 Task: Discover art museums and galleries in New York City, New York, and Boston, Massachusetts.
Action: Key pressed <Key.caps_lock>N<Key.caps_lock>ew<Key.space>york<Key.space>city,new<Key.space>york<Key.enter>
Screenshot: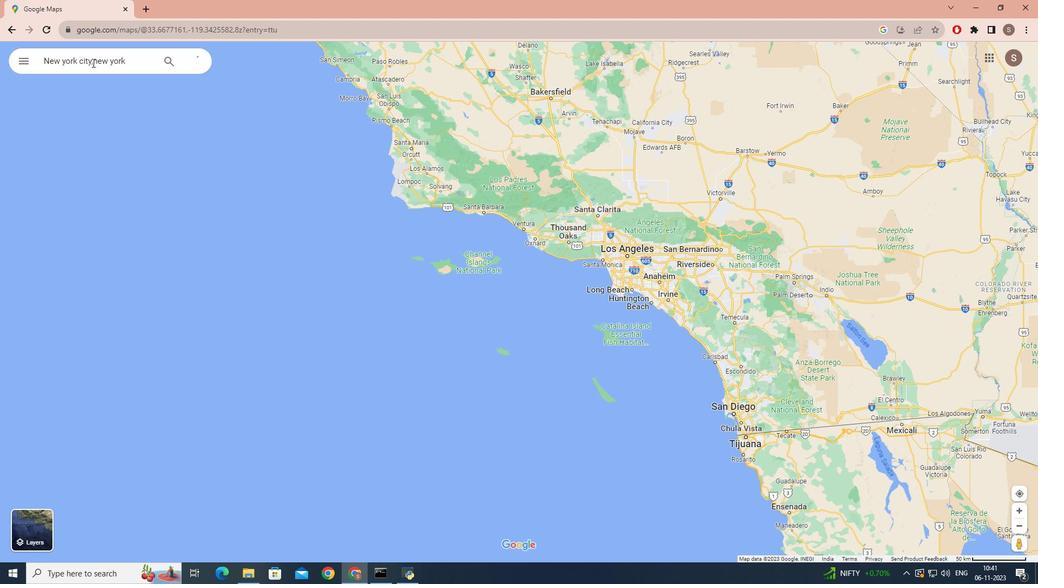 
Action: Mouse moved to (109, 239)
Screenshot: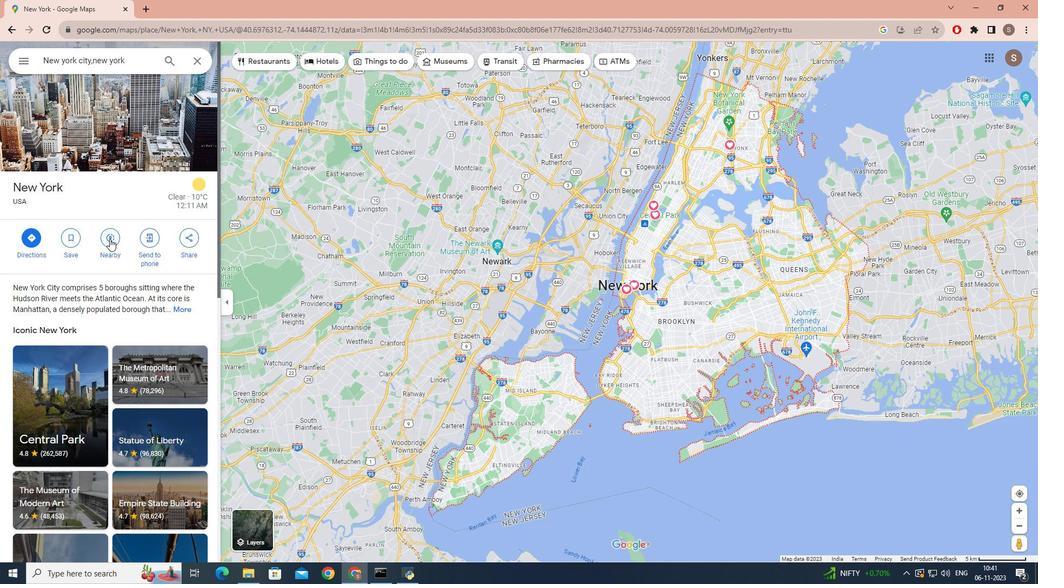
Action: Mouse pressed left at (109, 239)
Screenshot: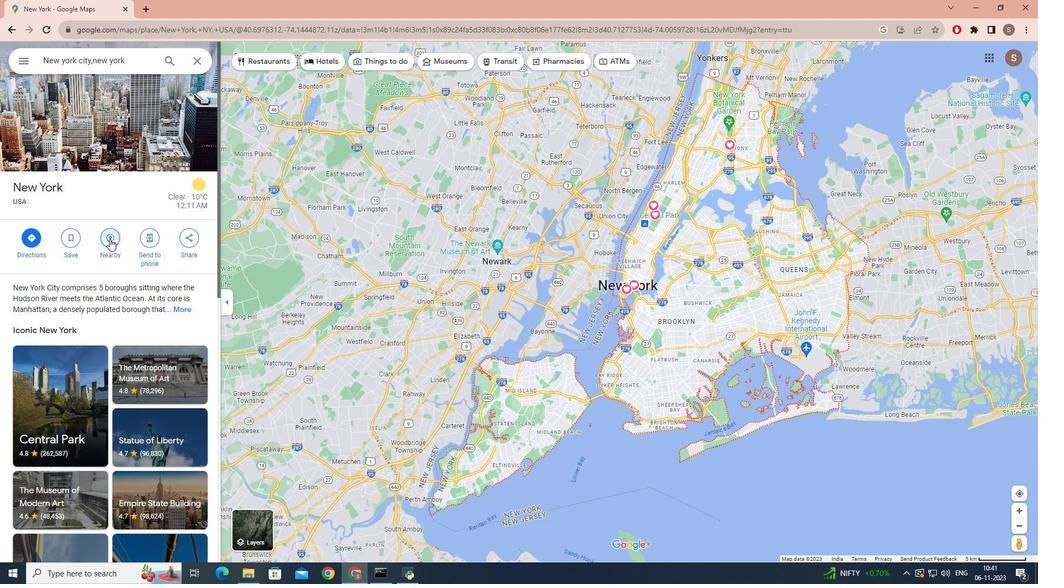 
Action: Mouse scrolled (109, 239) with delta (0, 0)
Screenshot: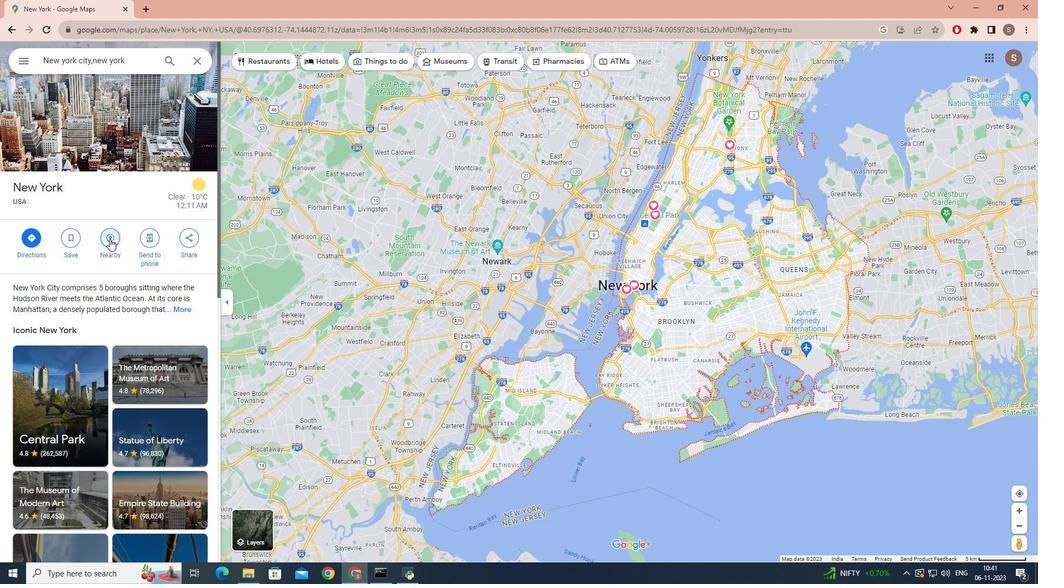 
Action: Mouse moved to (109, 239)
Screenshot: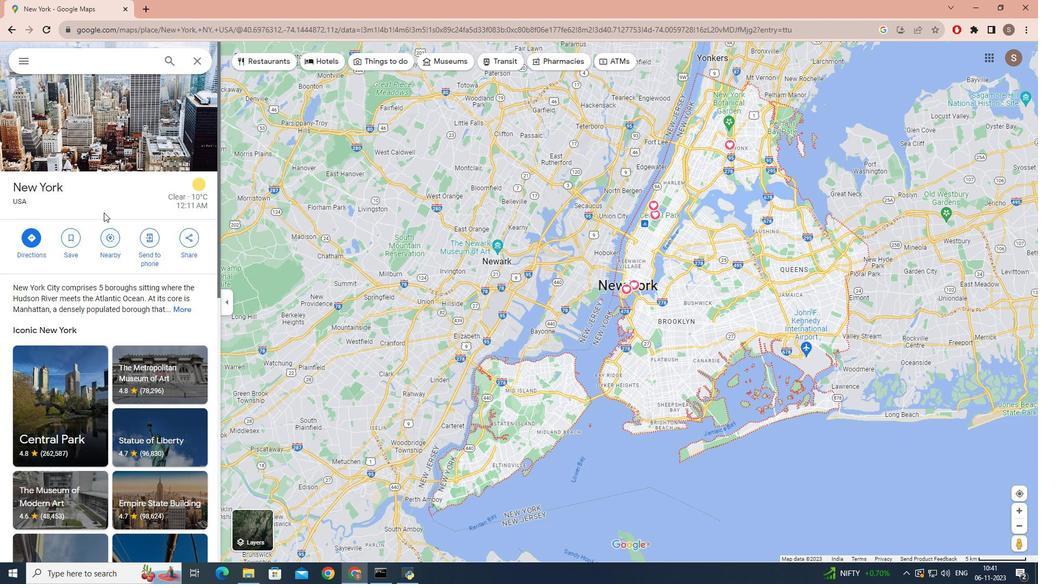 
Action: Mouse scrolled (109, 239) with delta (0, 0)
Screenshot: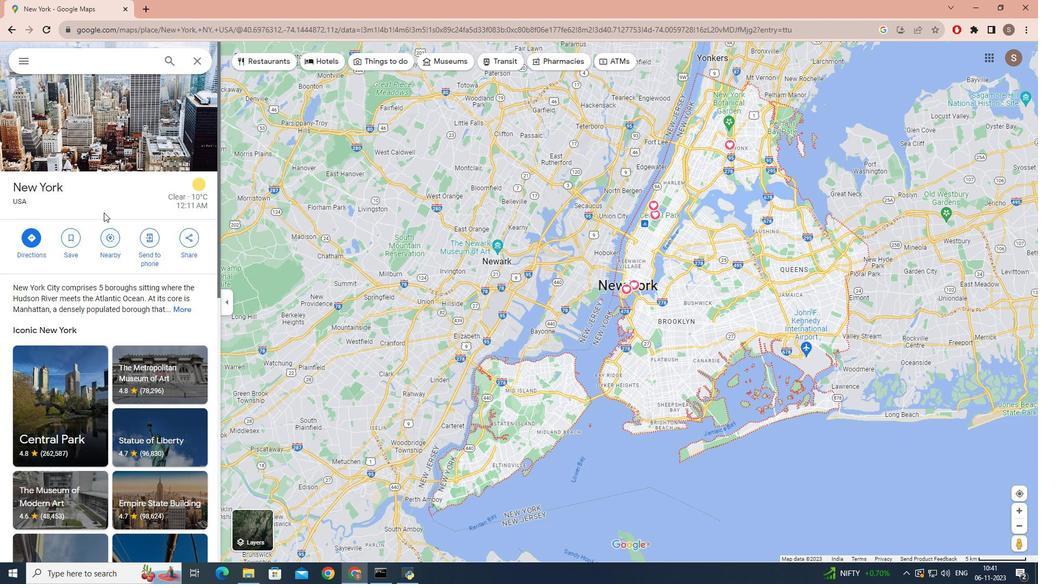 
Action: Mouse moved to (92, 67)
Screenshot: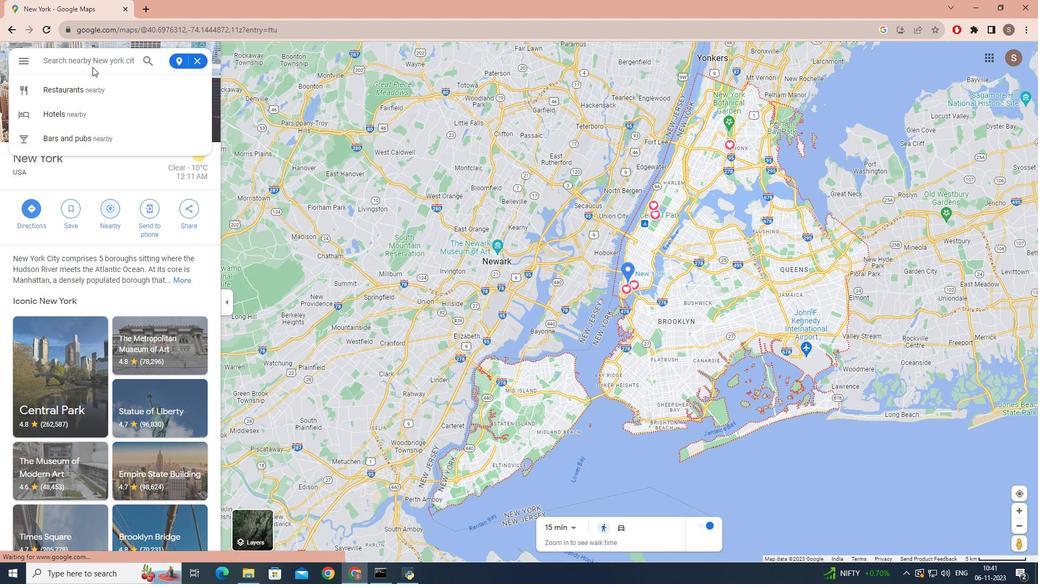 
Action: Key pressed art<Key.space>museum,<Key.backspace><Key.space>am<Key.backspace>nd<Key.space>galleries<Key.enter>
Screenshot: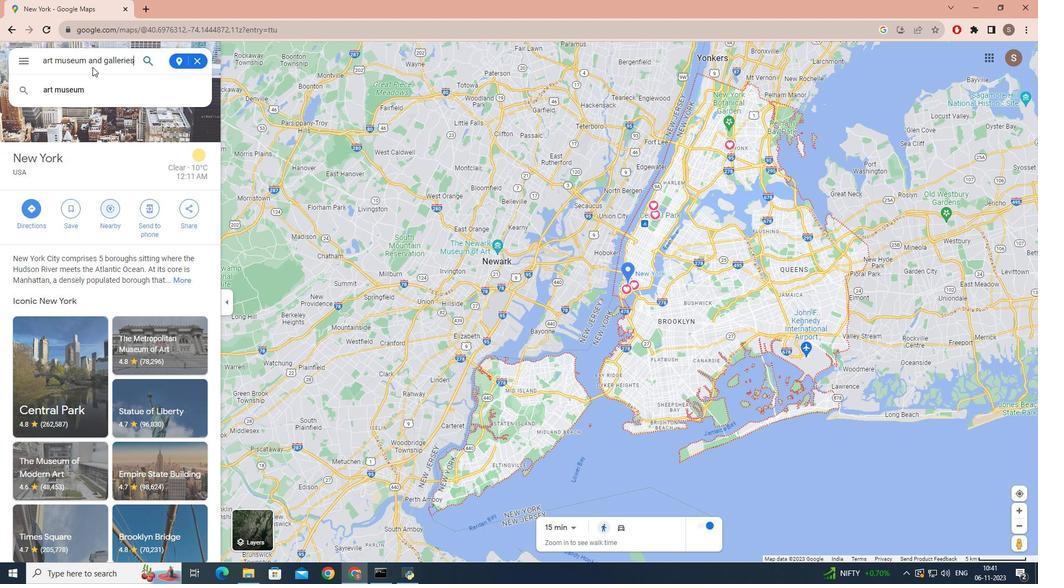 
Action: Mouse moved to (98, 171)
Screenshot: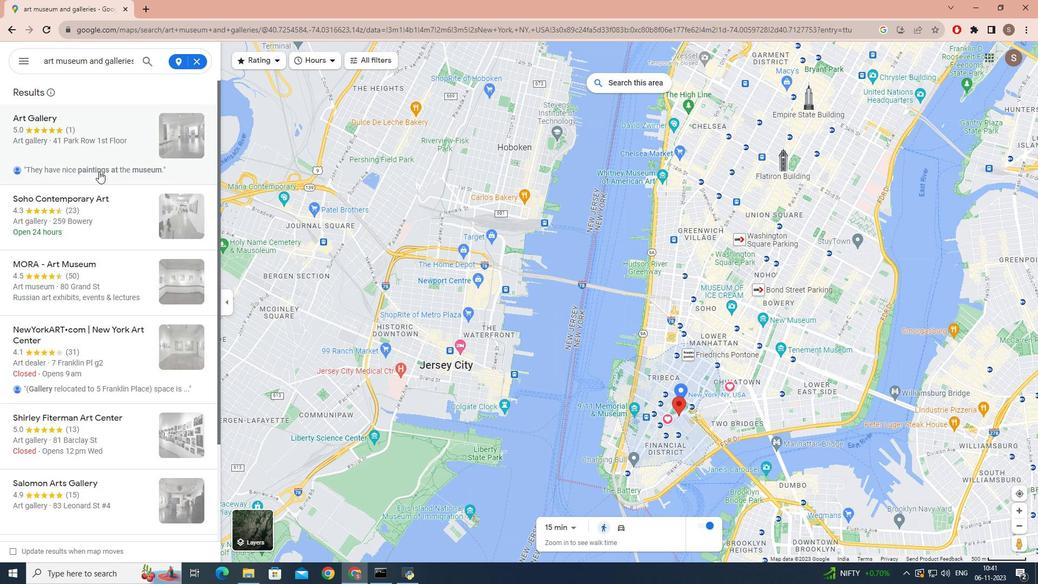 
Action: Mouse scrolled (98, 170) with delta (0, 0)
Screenshot: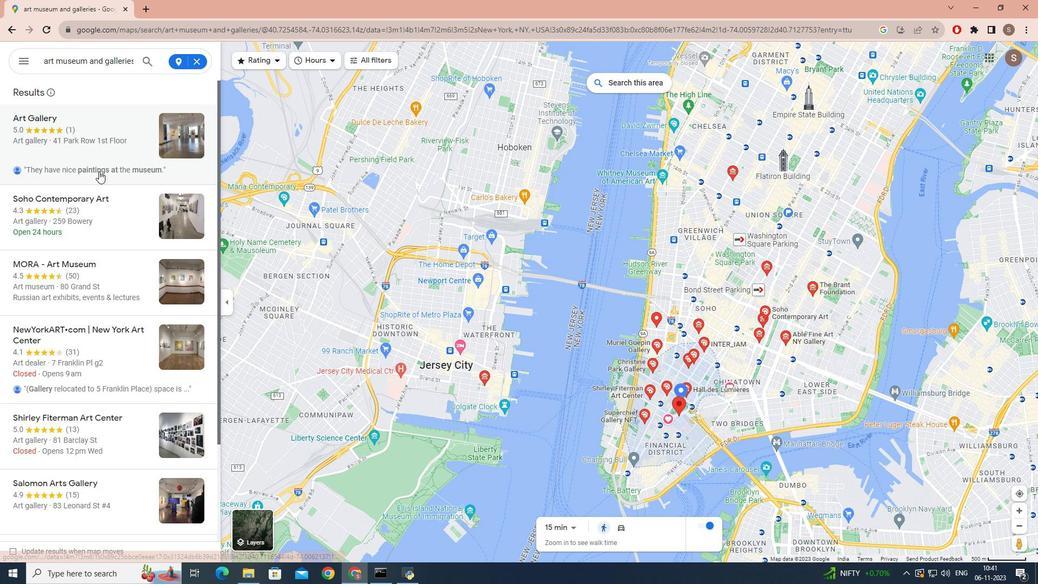 
Action: Mouse scrolled (98, 170) with delta (0, 0)
Screenshot: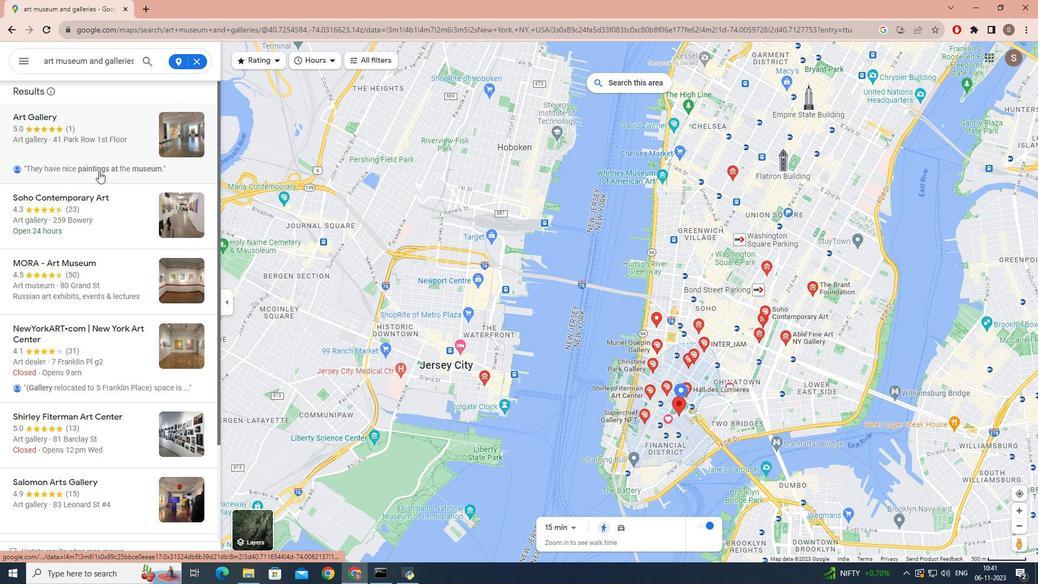 
Action: Mouse moved to (200, 61)
Screenshot: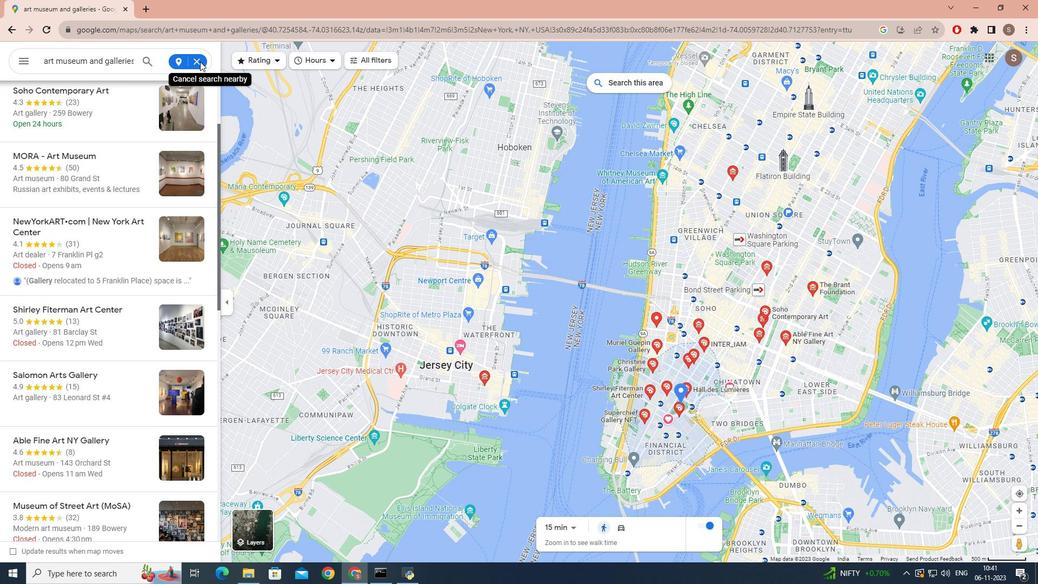 
Action: Mouse pressed left at (200, 61)
Screenshot: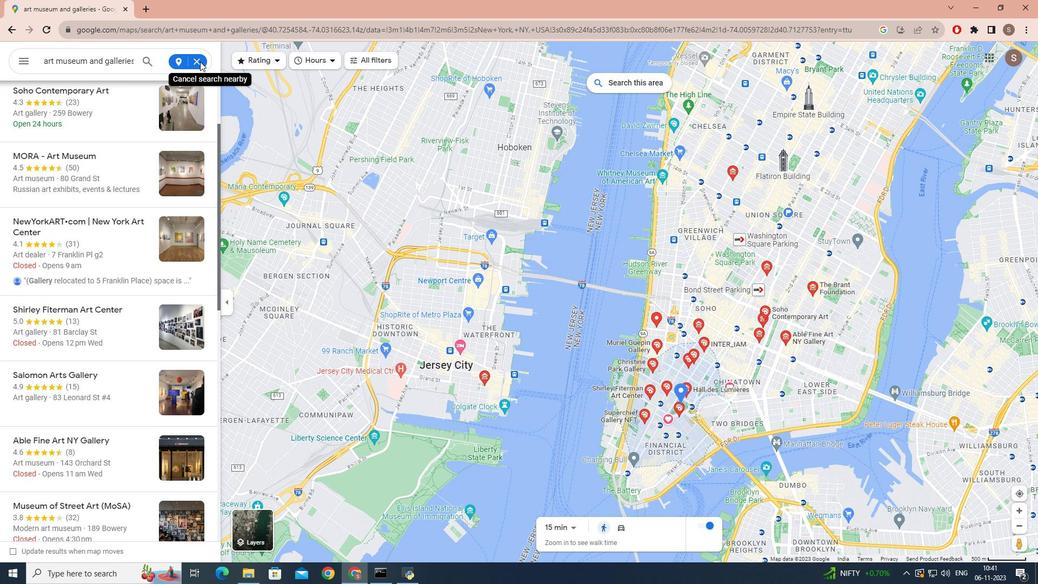 
Action: Mouse pressed left at (200, 61)
Screenshot: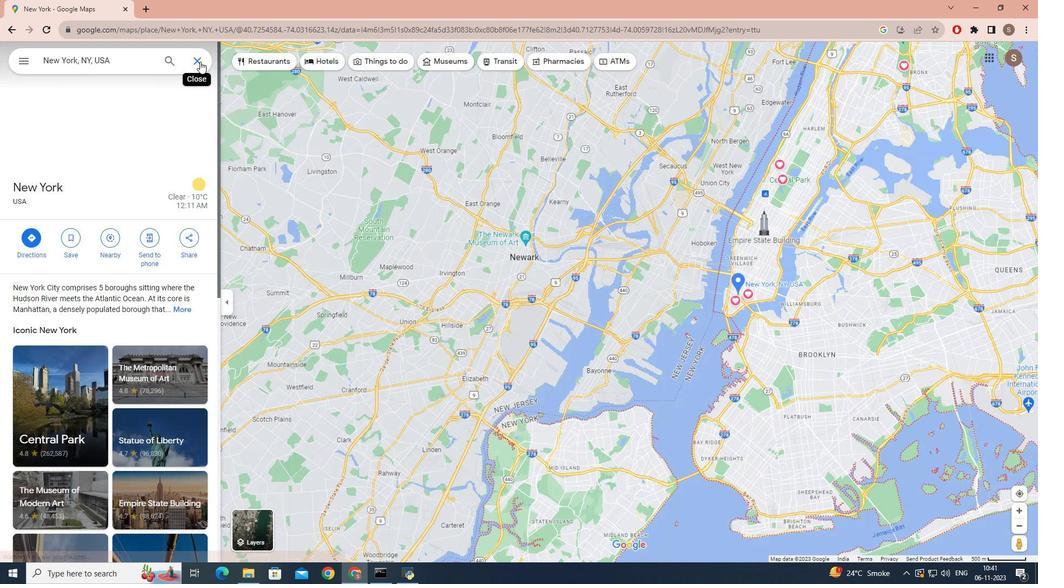 
Action: Mouse moved to (159, 60)
Screenshot: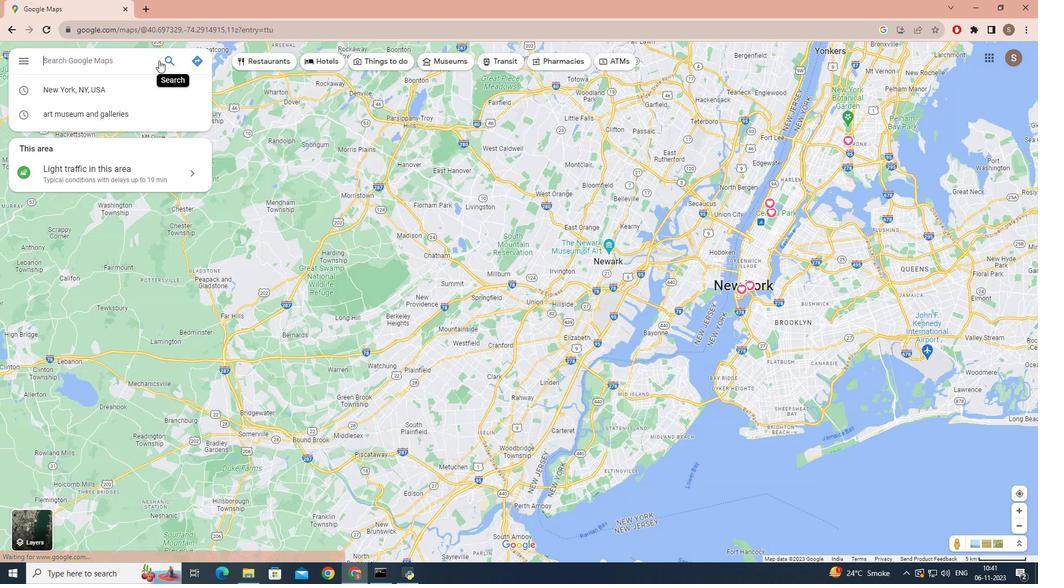 
Action: Key pressed <Key.caps_lock>B<Key.caps_lock>oston<Key.space>,<Key.caps_lock>M<Key.caps_lock>assachussets<Key.enter>
Screenshot: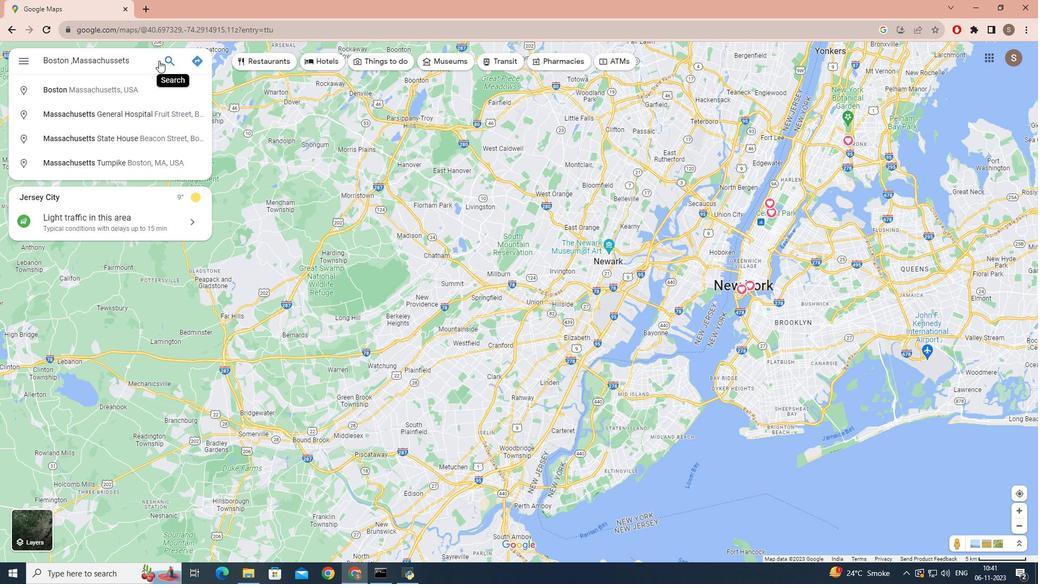 
Action: Mouse moved to (107, 244)
Screenshot: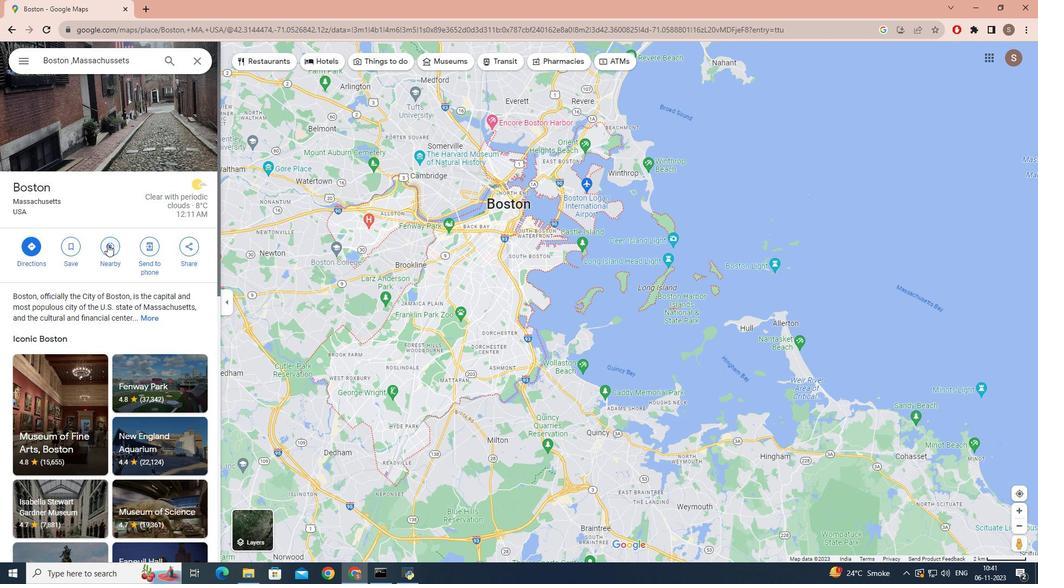 
Action: Mouse pressed left at (107, 244)
Screenshot: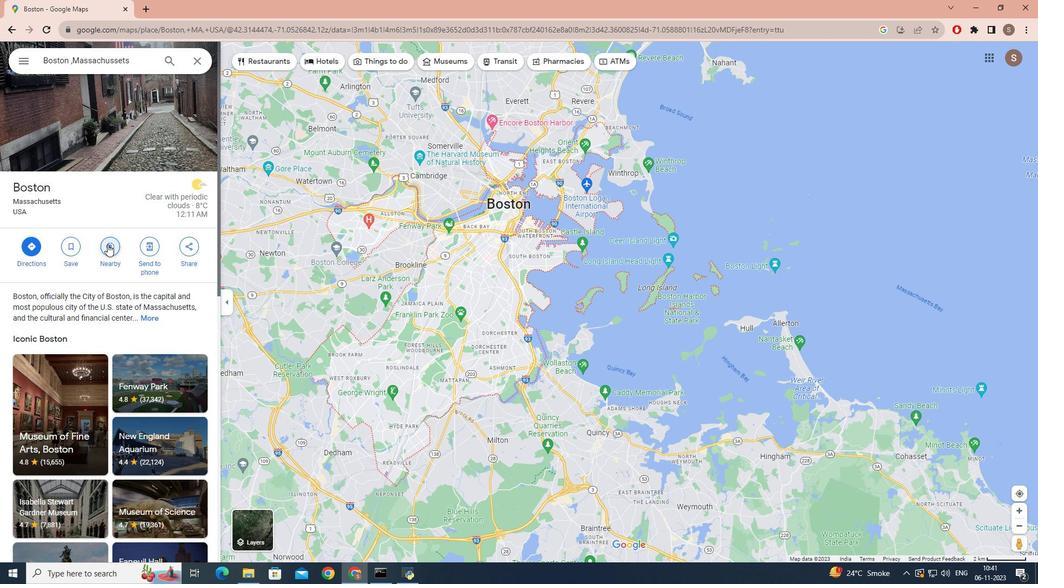 
Action: Mouse moved to (104, 58)
Screenshot: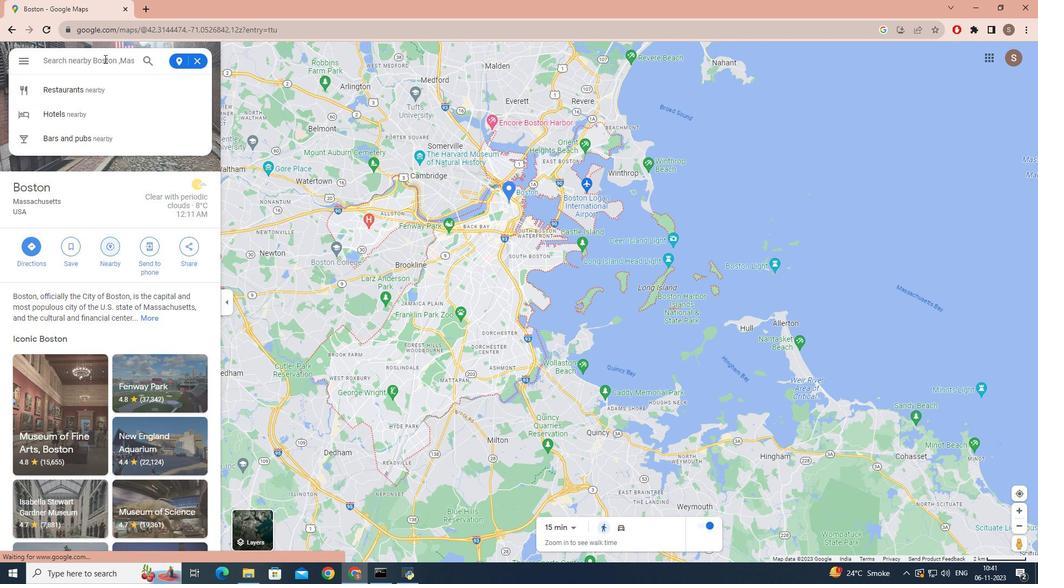 
Action: Key pressed art<Key.space>museums<Key.space>an<Key.space><Key.backspace>dd<Key.backspace><Key.space>galleries<Key.enter>
Screenshot: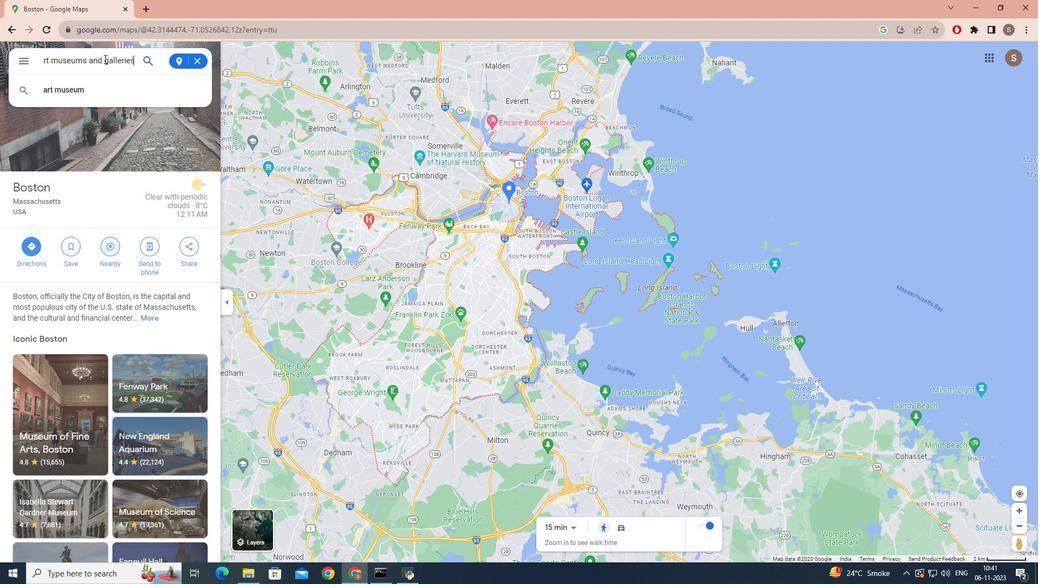 
Action: Mouse moved to (87, 170)
Screenshot: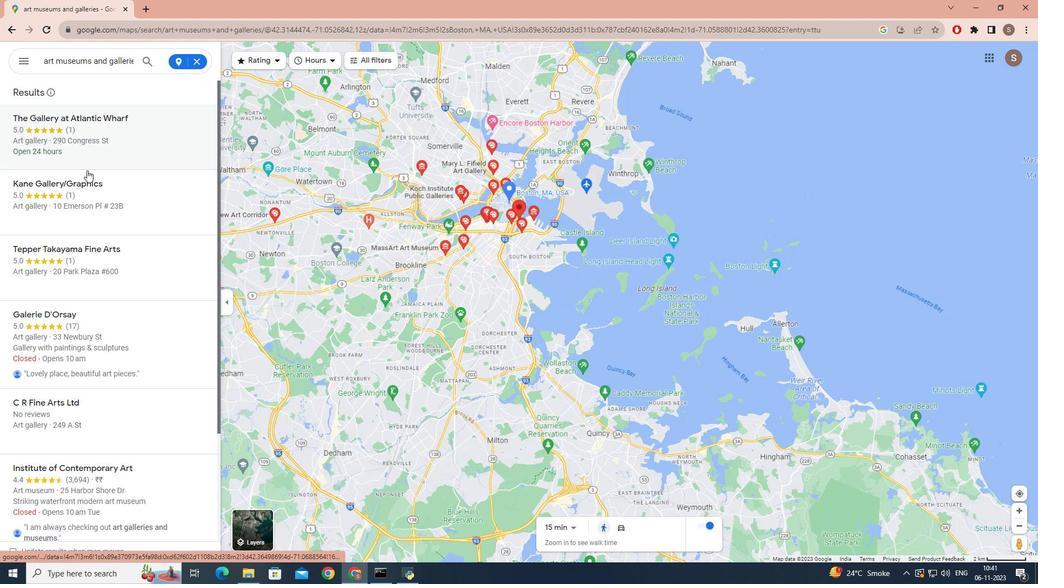 
Action: Mouse scrolled (87, 169) with delta (0, 0)
Screenshot: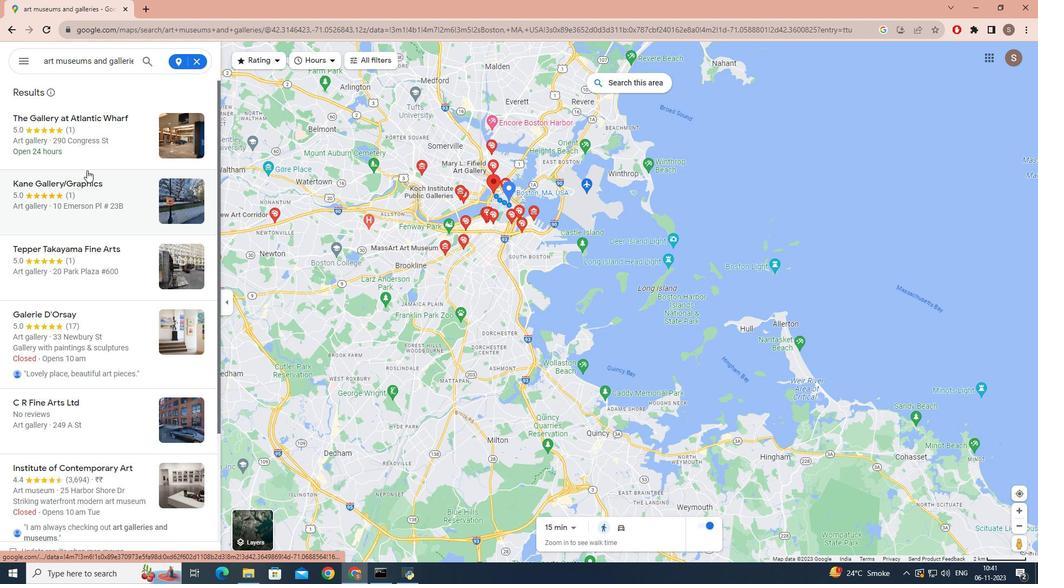 
Action: Mouse scrolled (87, 169) with delta (0, 0)
Screenshot: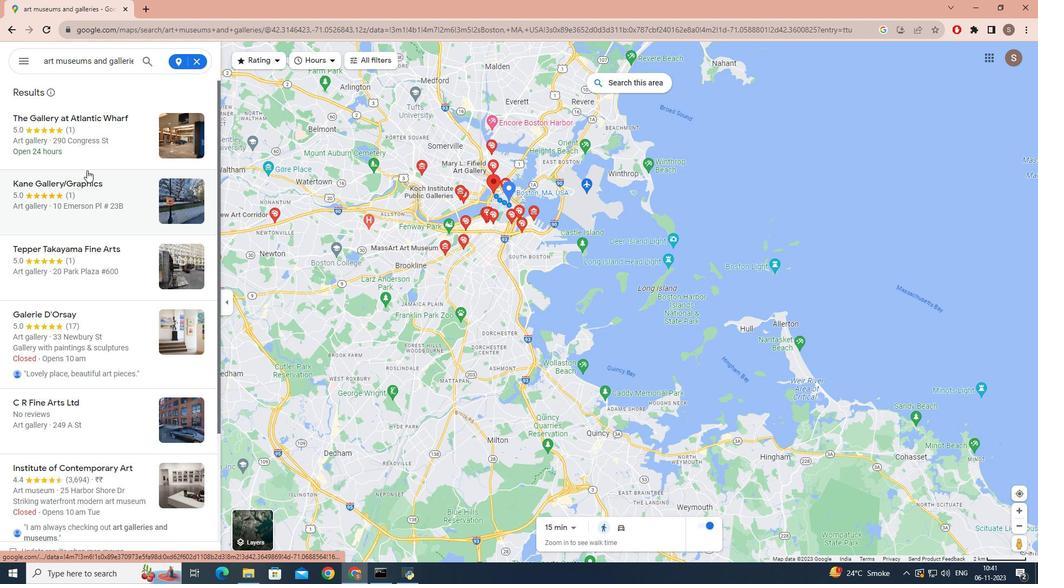 
Action: Mouse scrolled (87, 169) with delta (0, 0)
Screenshot: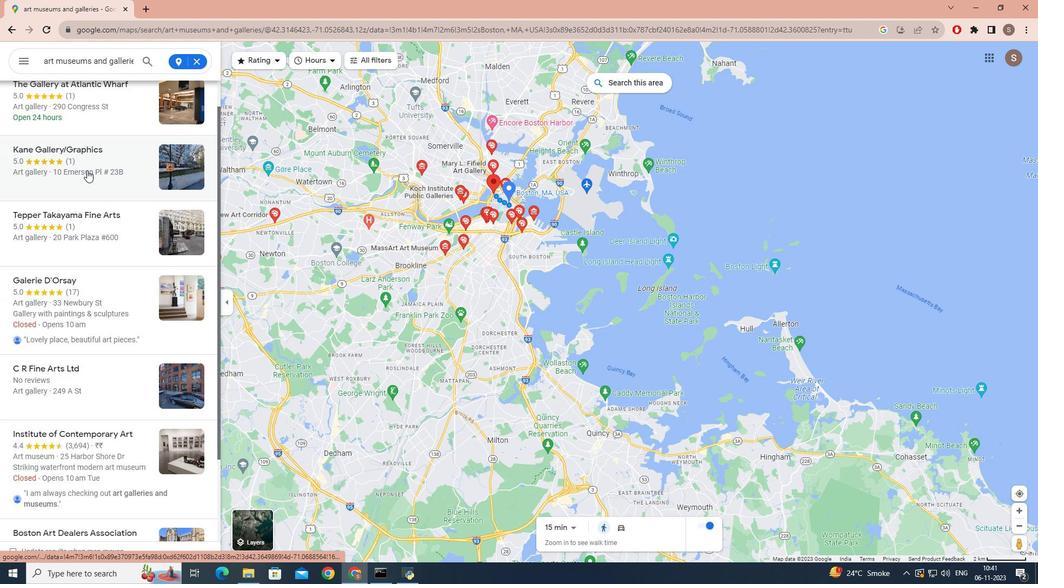 
Action: Mouse scrolled (87, 169) with delta (0, 0)
Screenshot: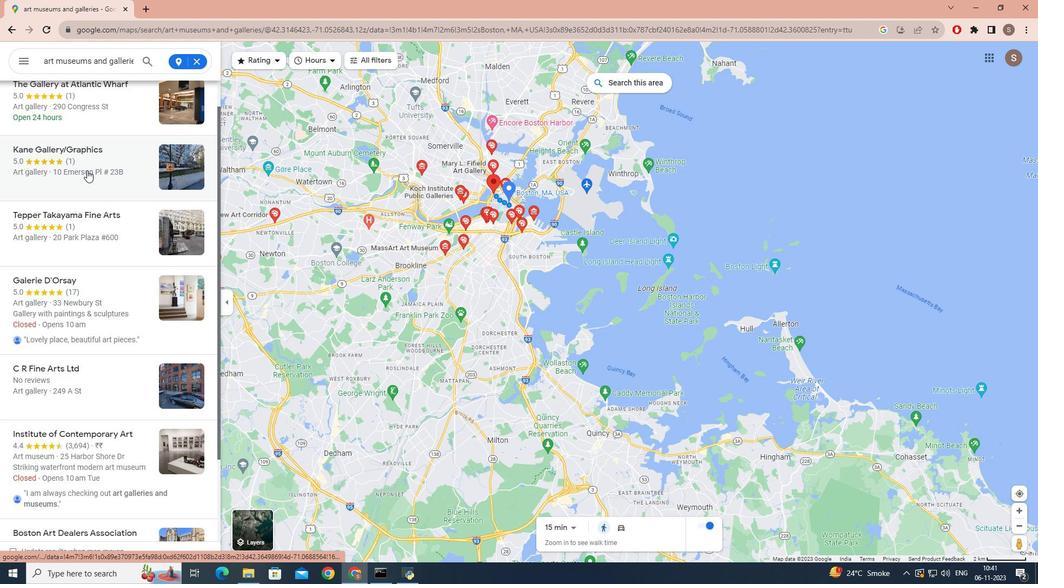
Action: Mouse scrolled (87, 169) with delta (0, 0)
Screenshot: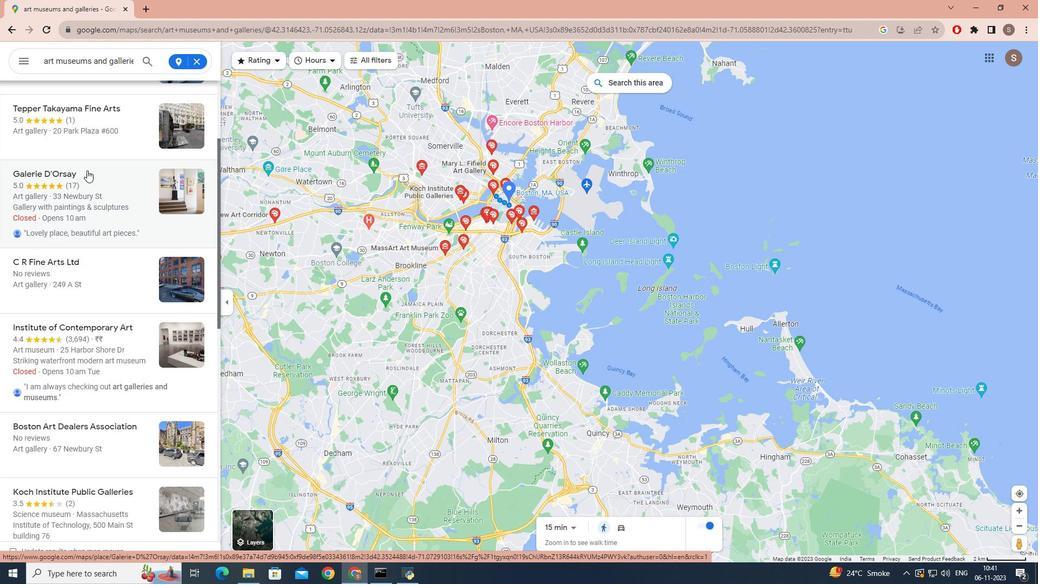 
Action: Mouse scrolled (87, 169) with delta (0, 0)
Screenshot: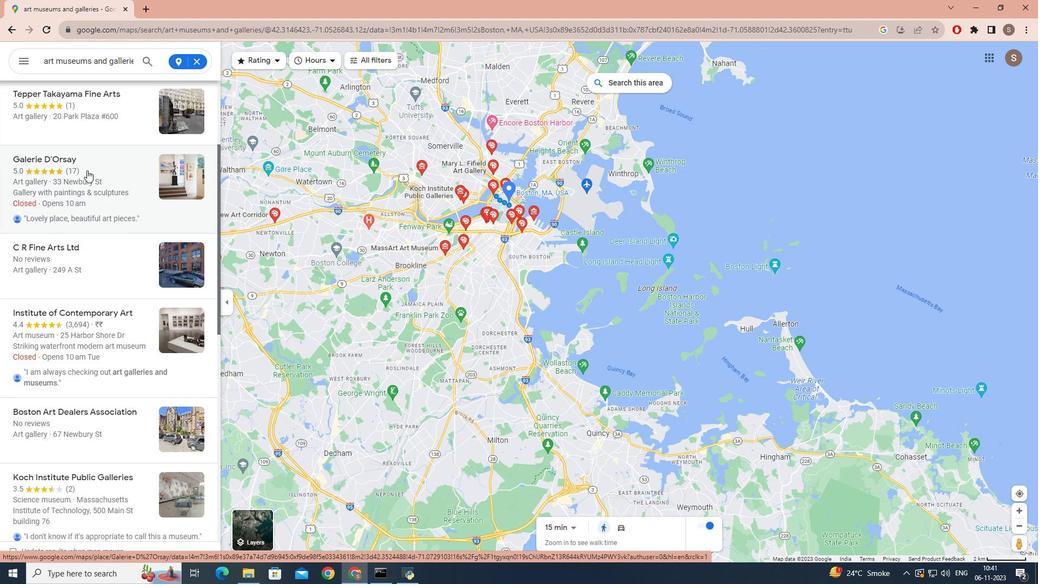 
Action: Mouse scrolled (87, 169) with delta (0, 0)
Screenshot: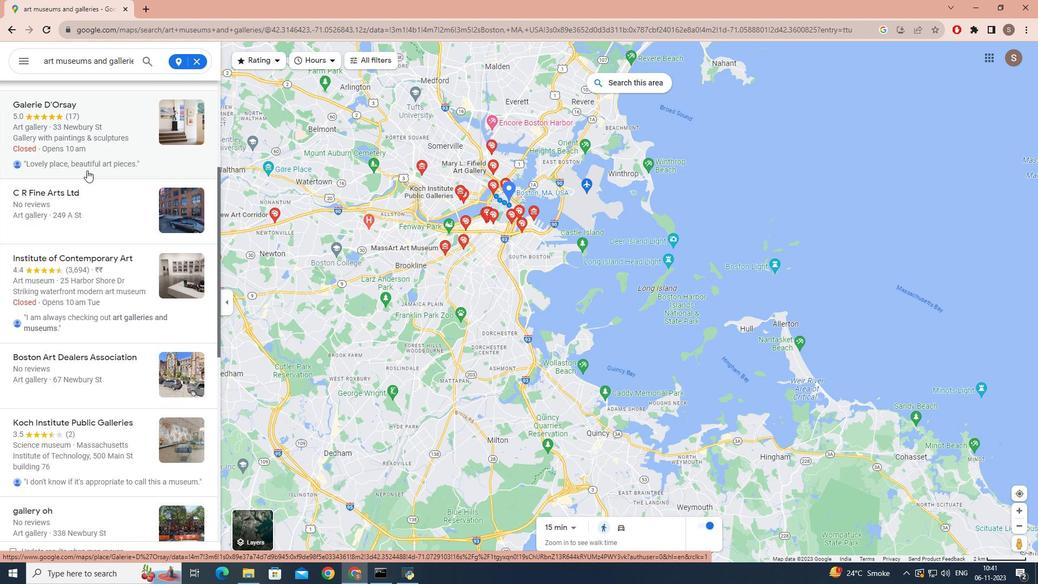 
